 Task: Create a new view for your contacts in Outlook and save it as 'Copy of List', visible only to you.
Action: Mouse moved to (18, 101)
Screenshot: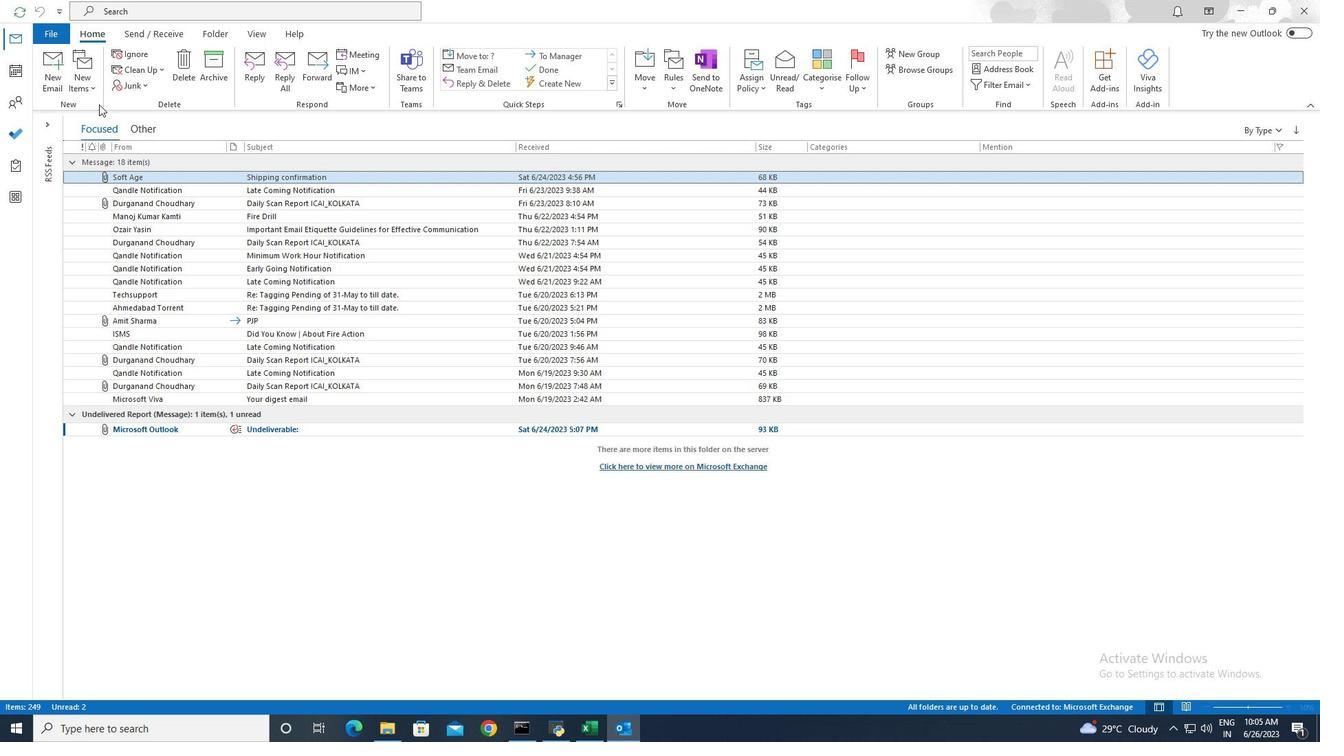 
Action: Mouse pressed left at (18, 101)
Screenshot: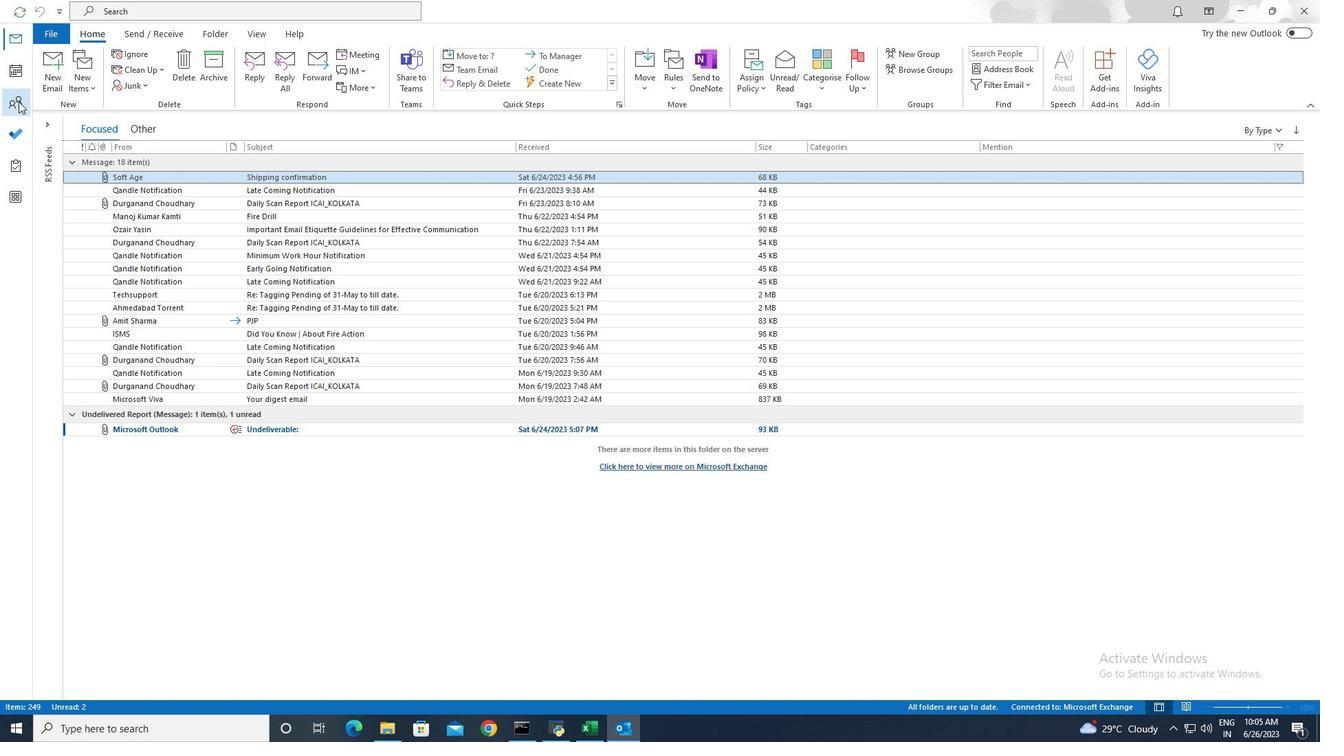 
Action: Mouse moved to (604, 86)
Screenshot: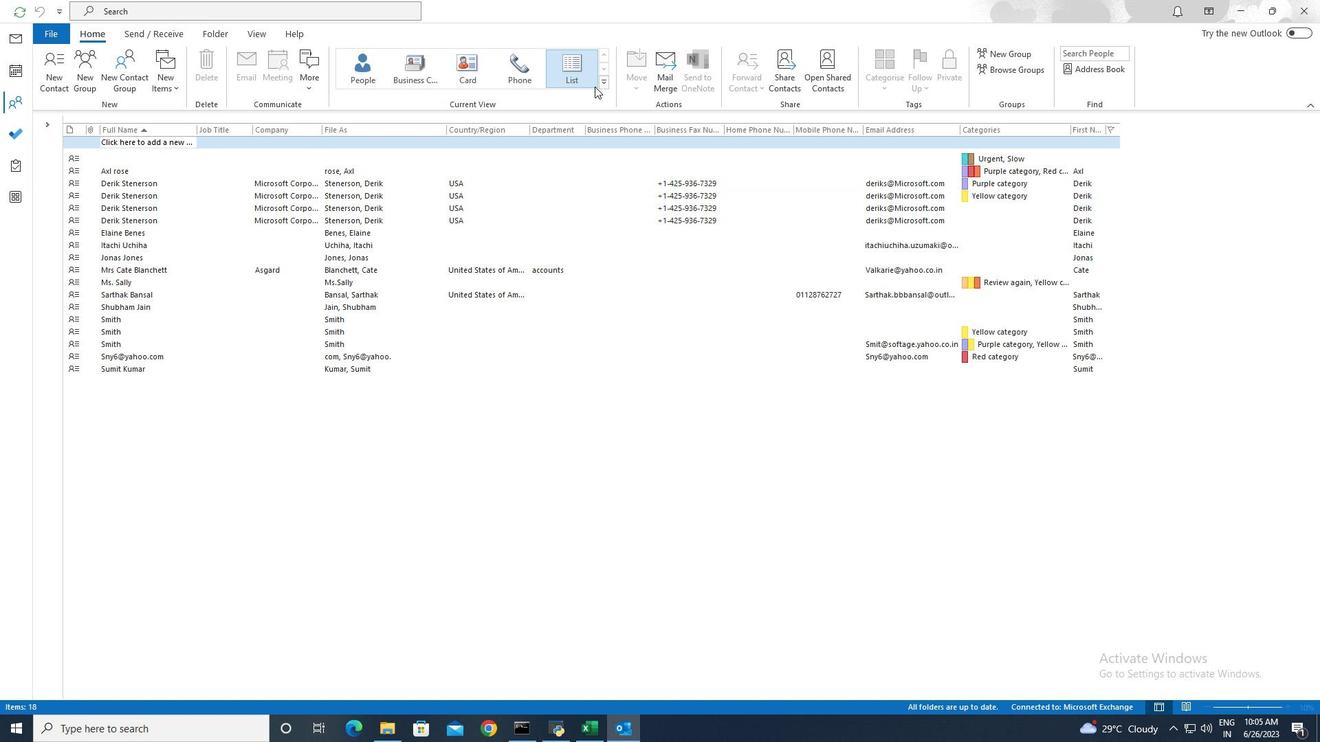 
Action: Mouse pressed left at (604, 86)
Screenshot: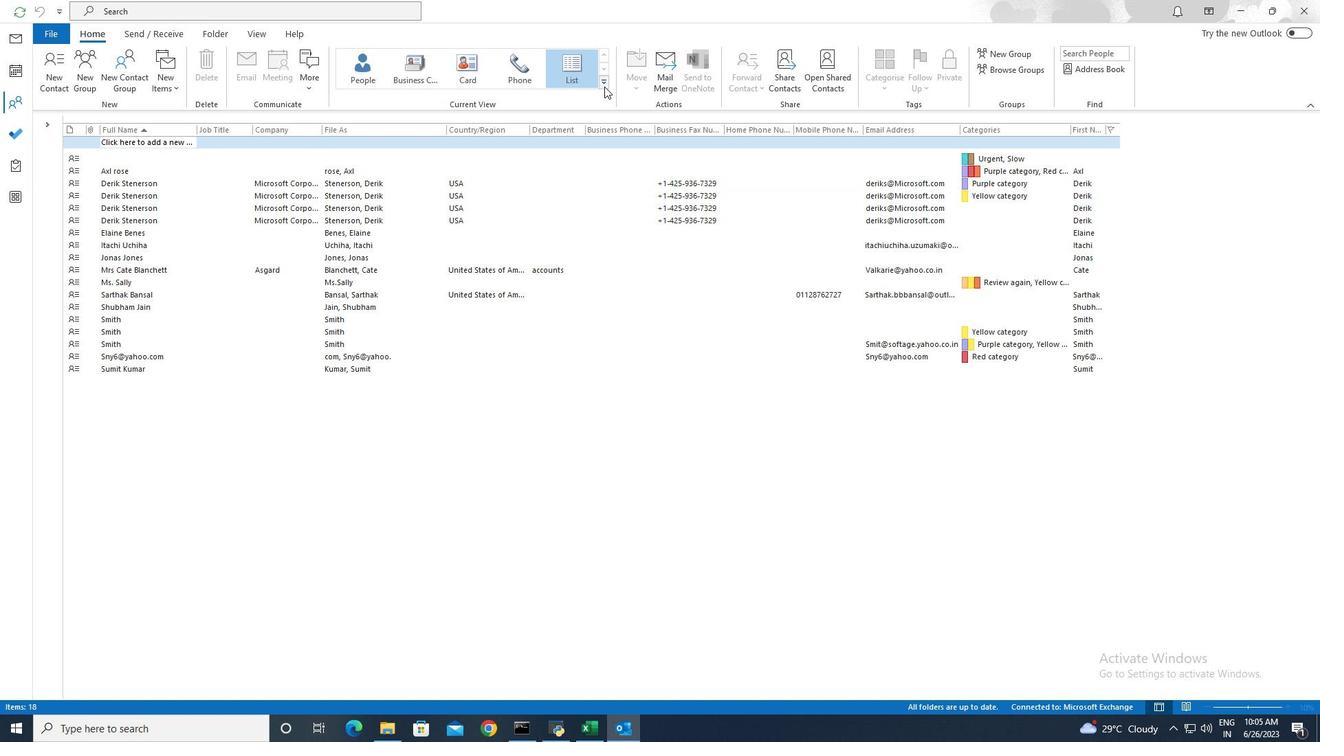 
Action: Mouse moved to (498, 125)
Screenshot: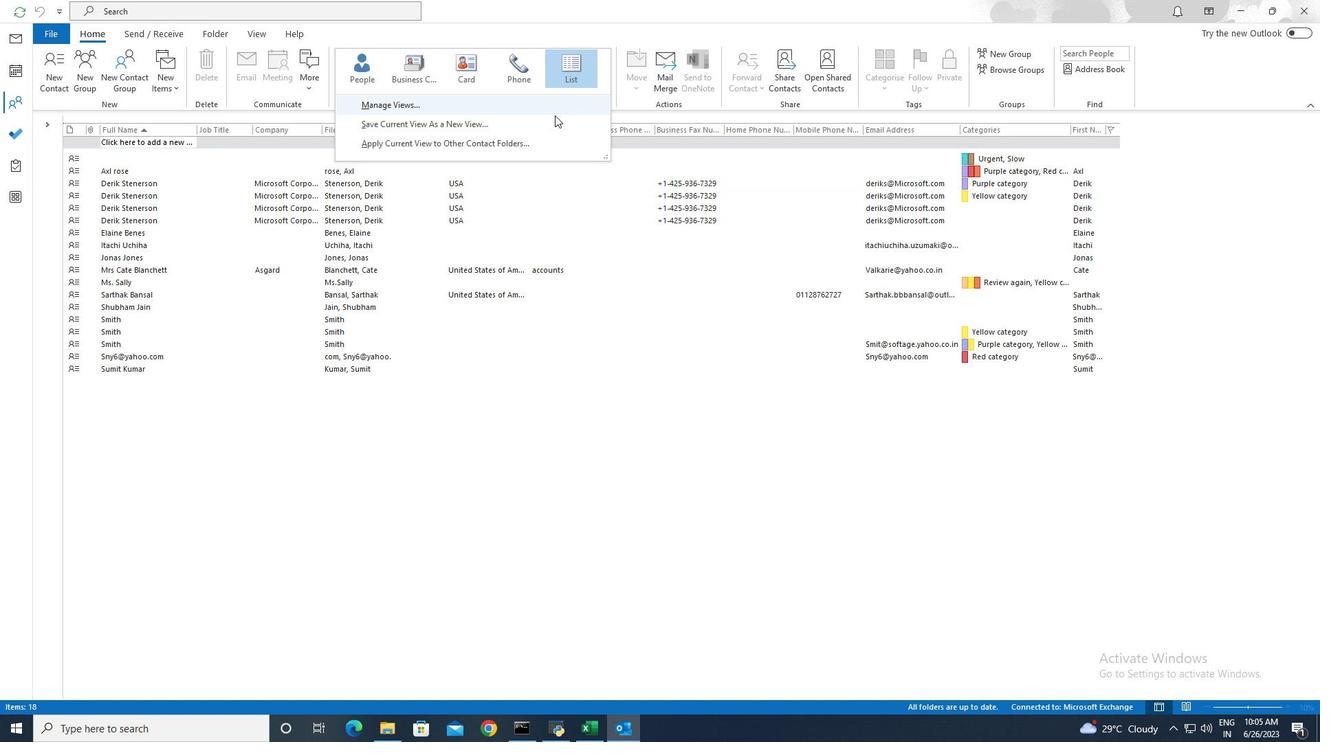 
Action: Mouse pressed left at (498, 125)
Screenshot: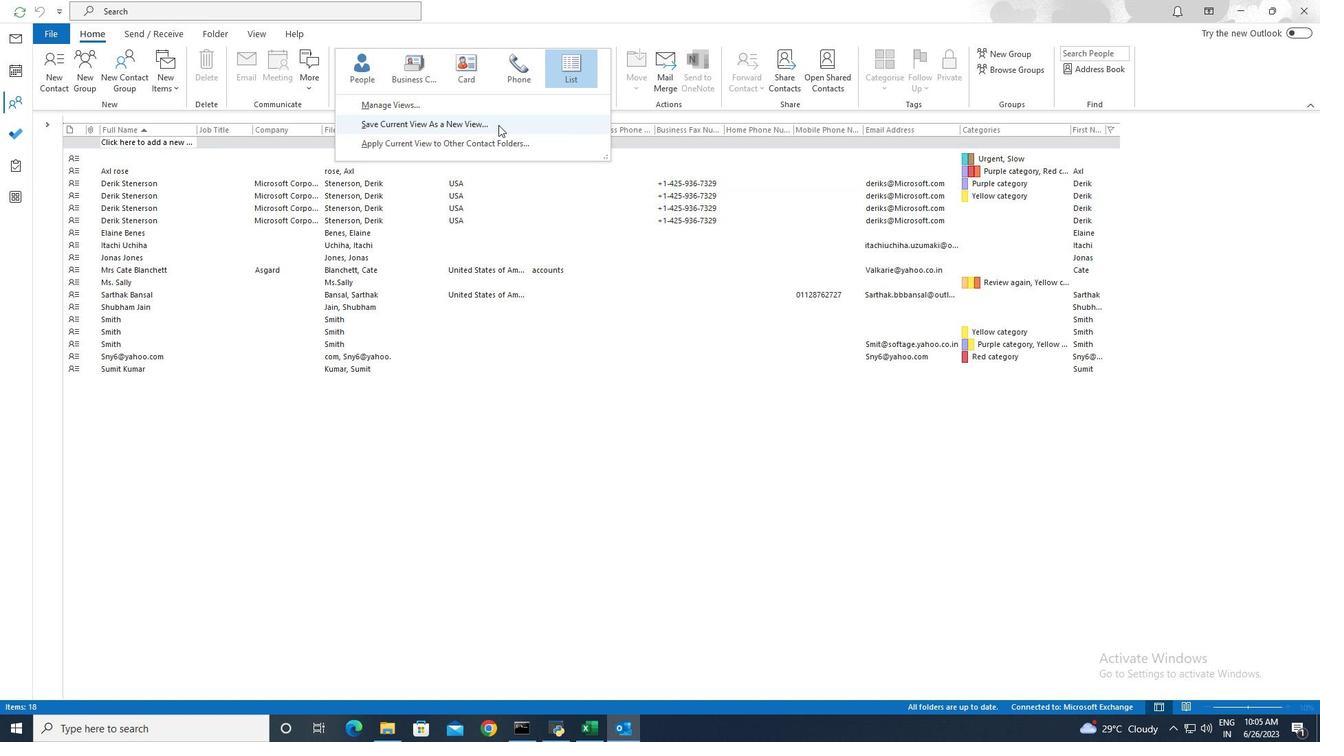 
Action: Mouse moved to (660, 406)
Screenshot: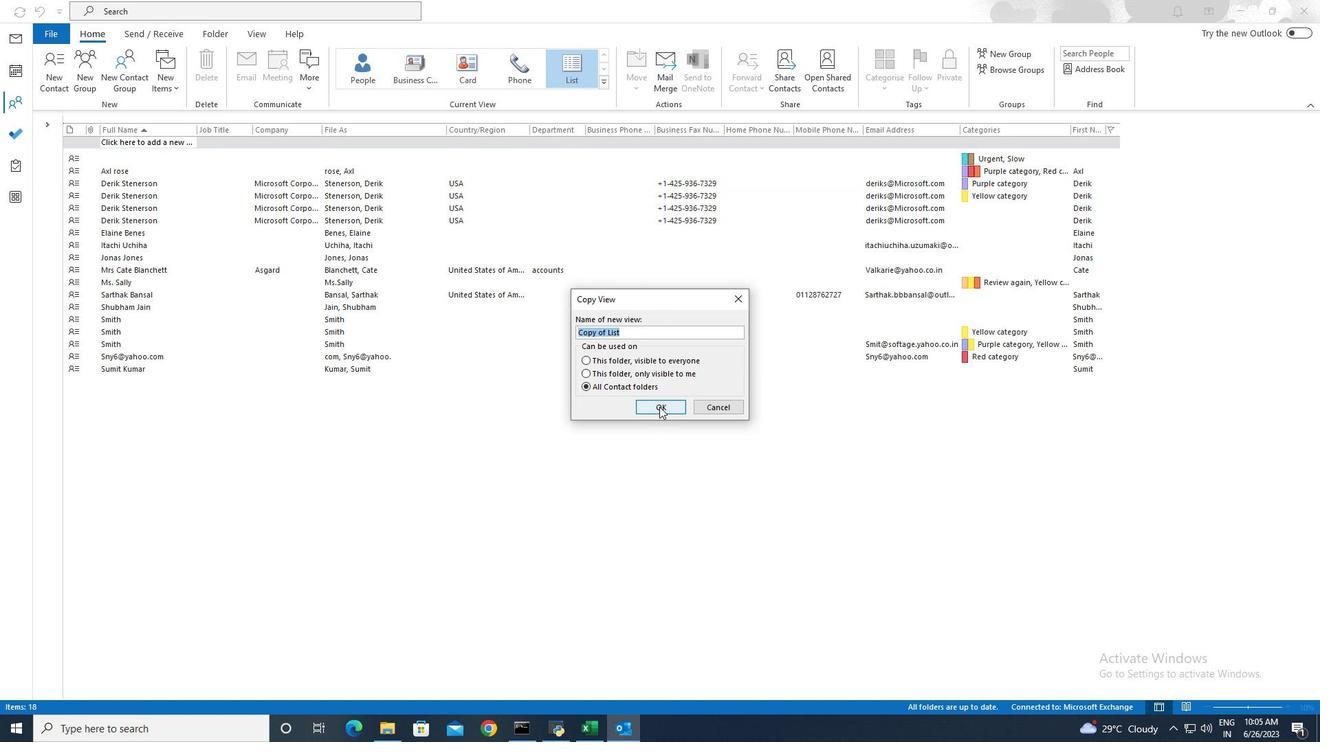 
Action: Mouse pressed left at (660, 406)
Screenshot: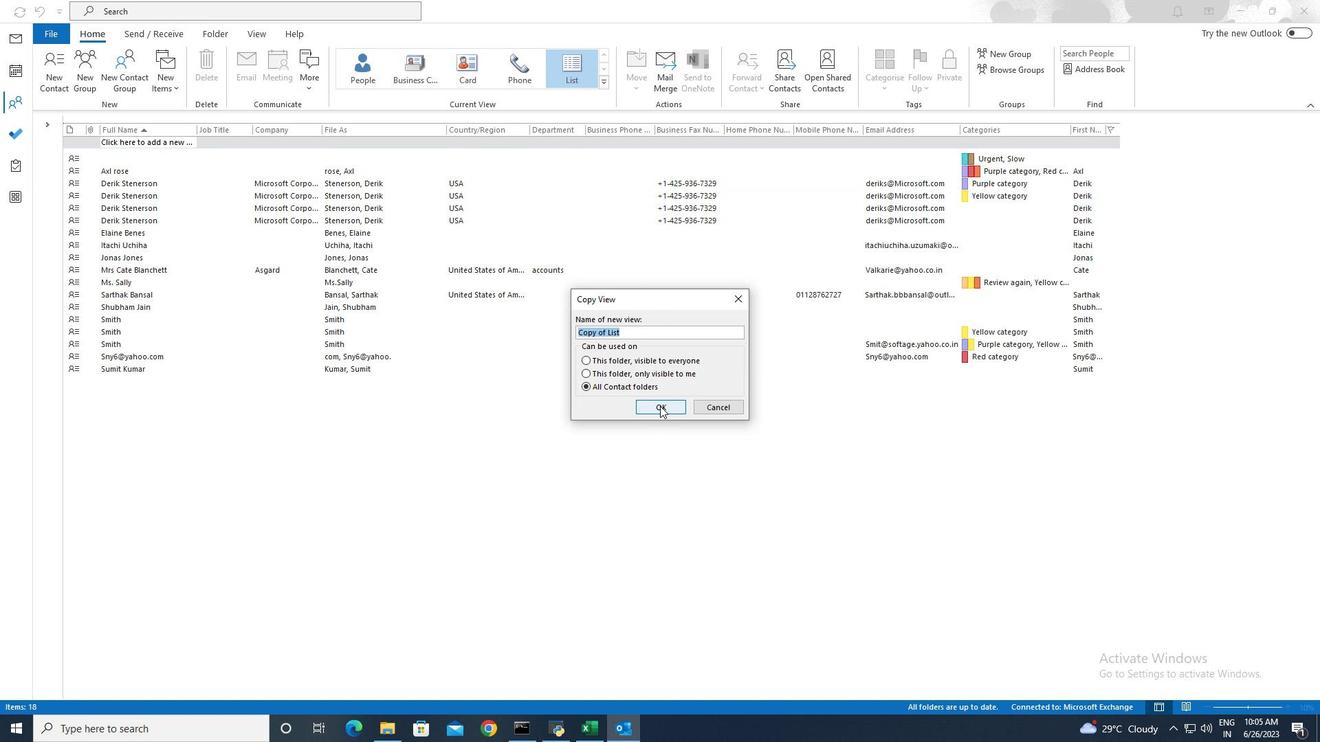 
Action: Mouse moved to (660, 405)
Screenshot: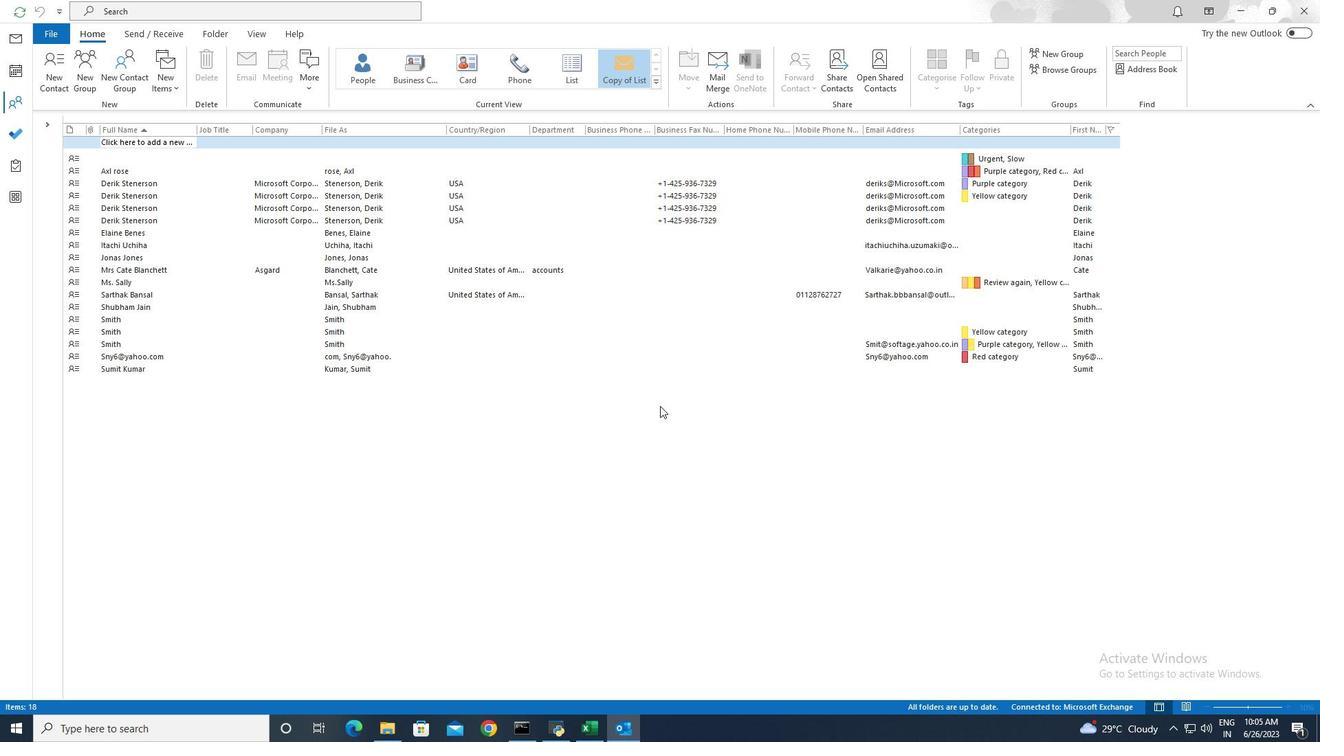
